 Task: Learn more about a sales navigator core.
Action: Mouse moved to (869, 136)
Screenshot: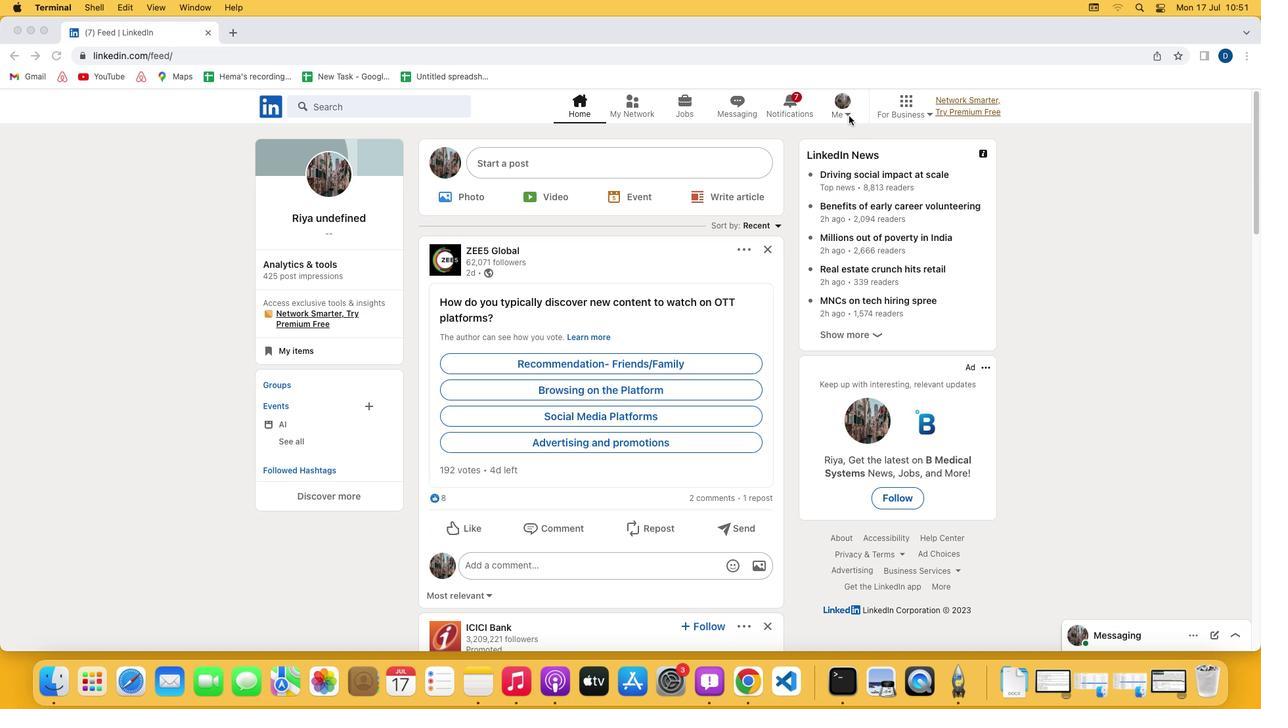 
Action: Mouse pressed left at (869, 136)
Screenshot: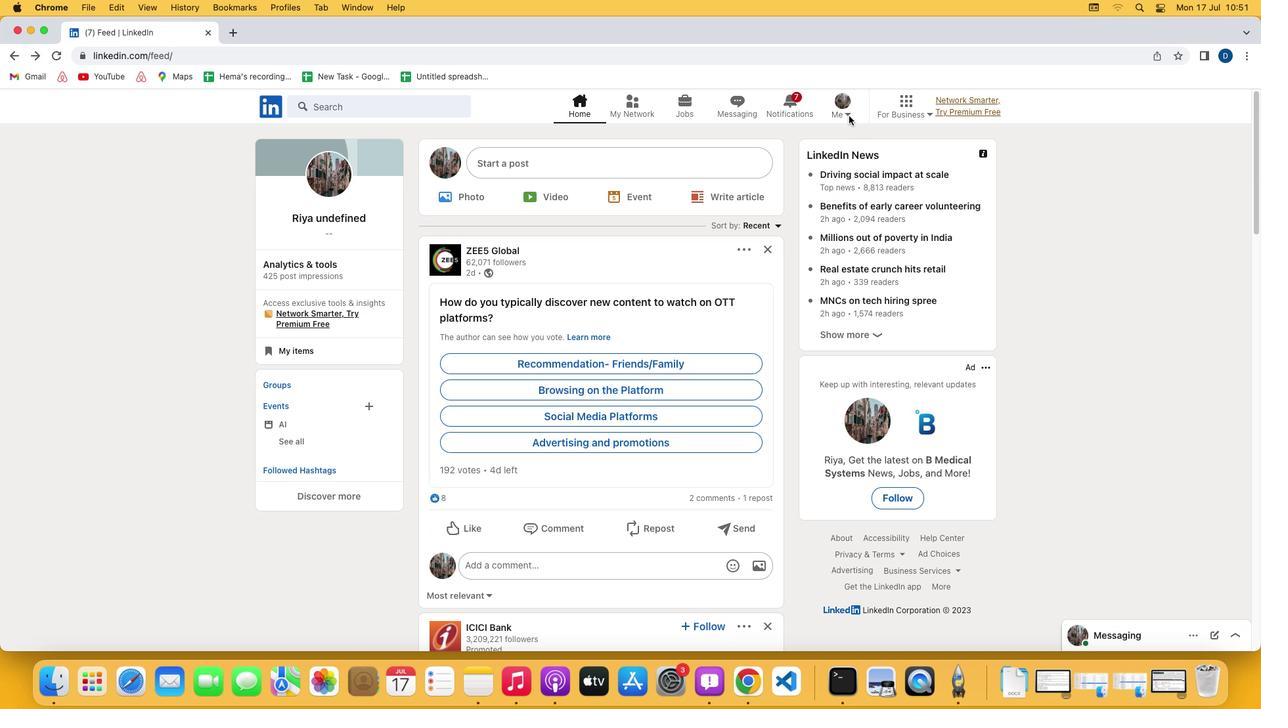 
Action: Mouse moved to (869, 135)
Screenshot: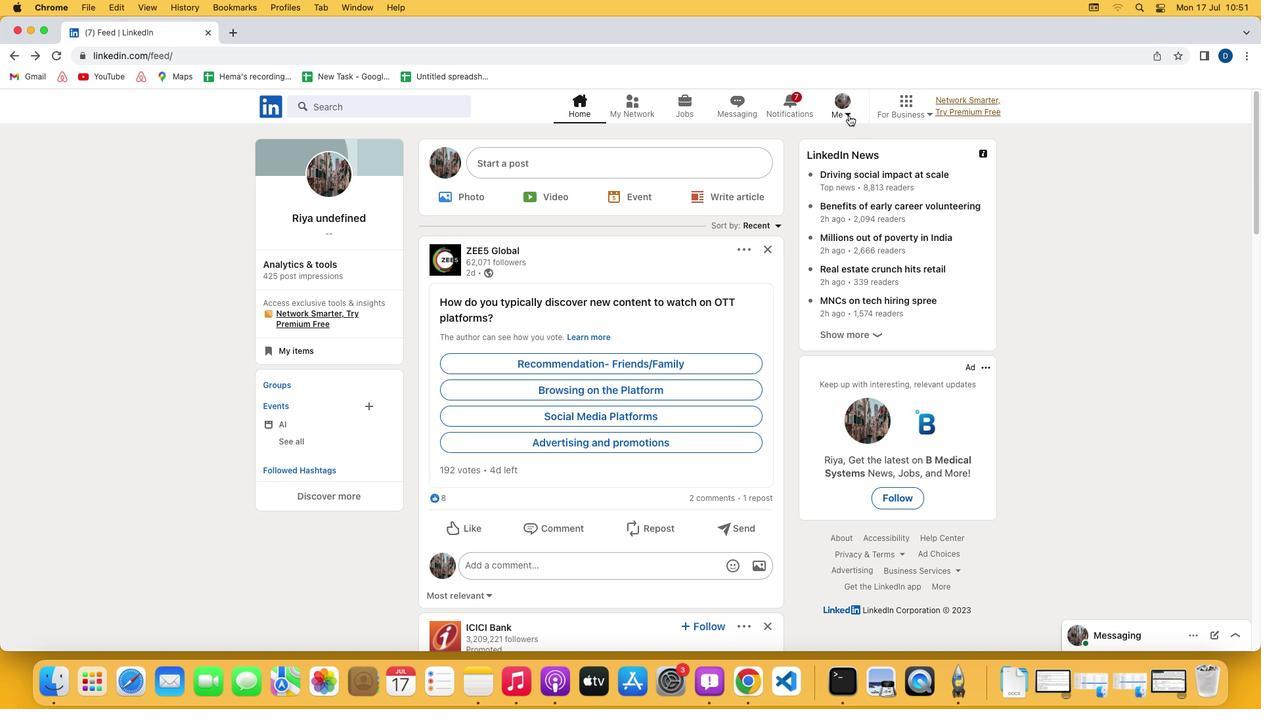 
Action: Mouse pressed left at (869, 135)
Screenshot: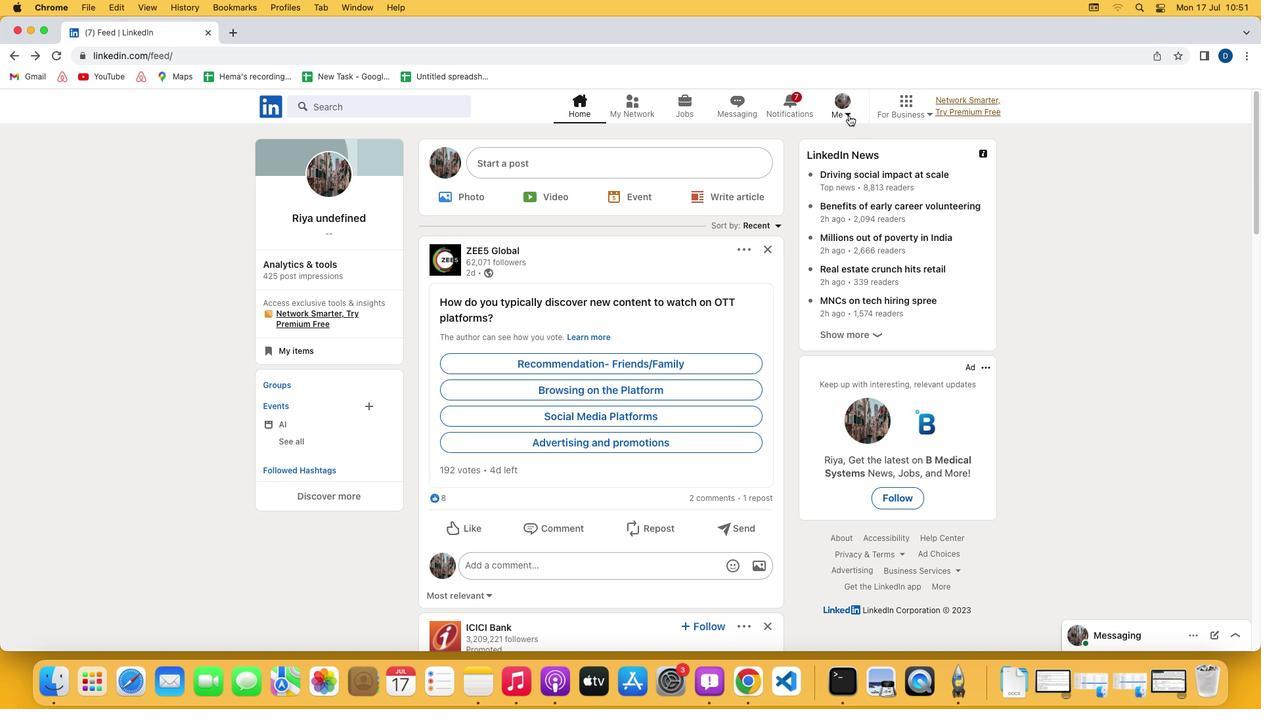 
Action: Mouse moved to (751, 265)
Screenshot: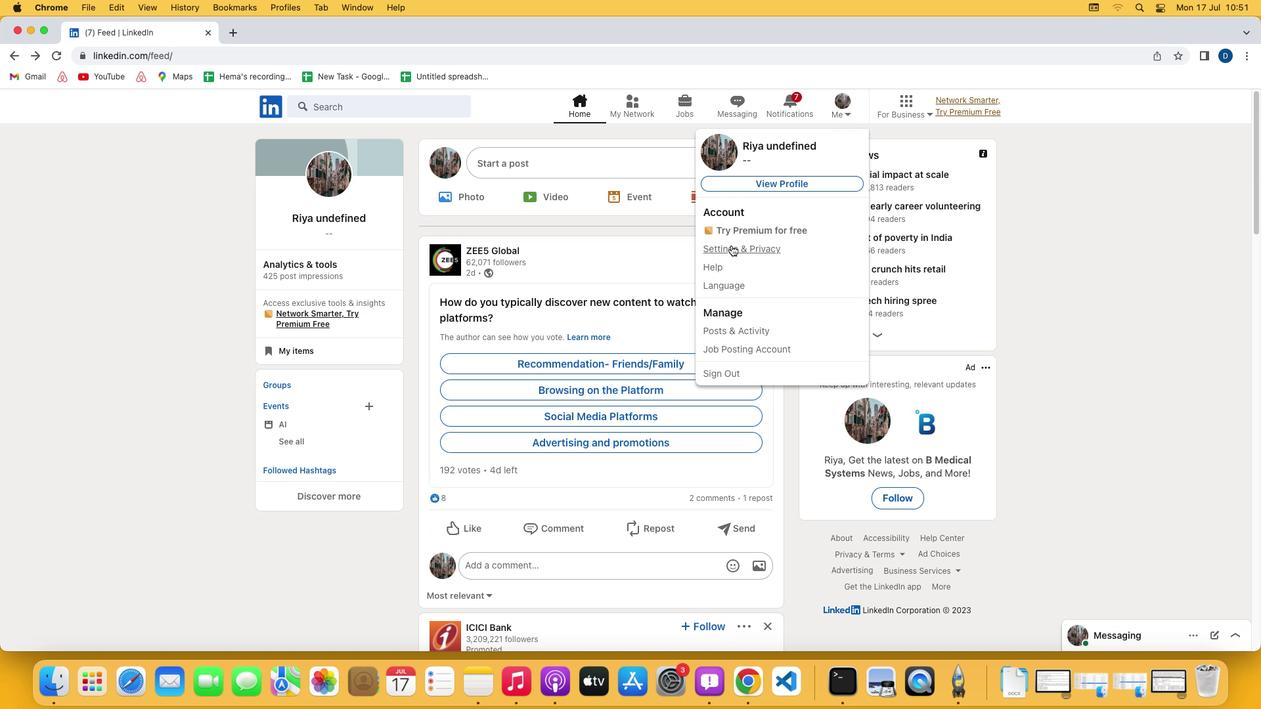 
Action: Mouse pressed left at (751, 265)
Screenshot: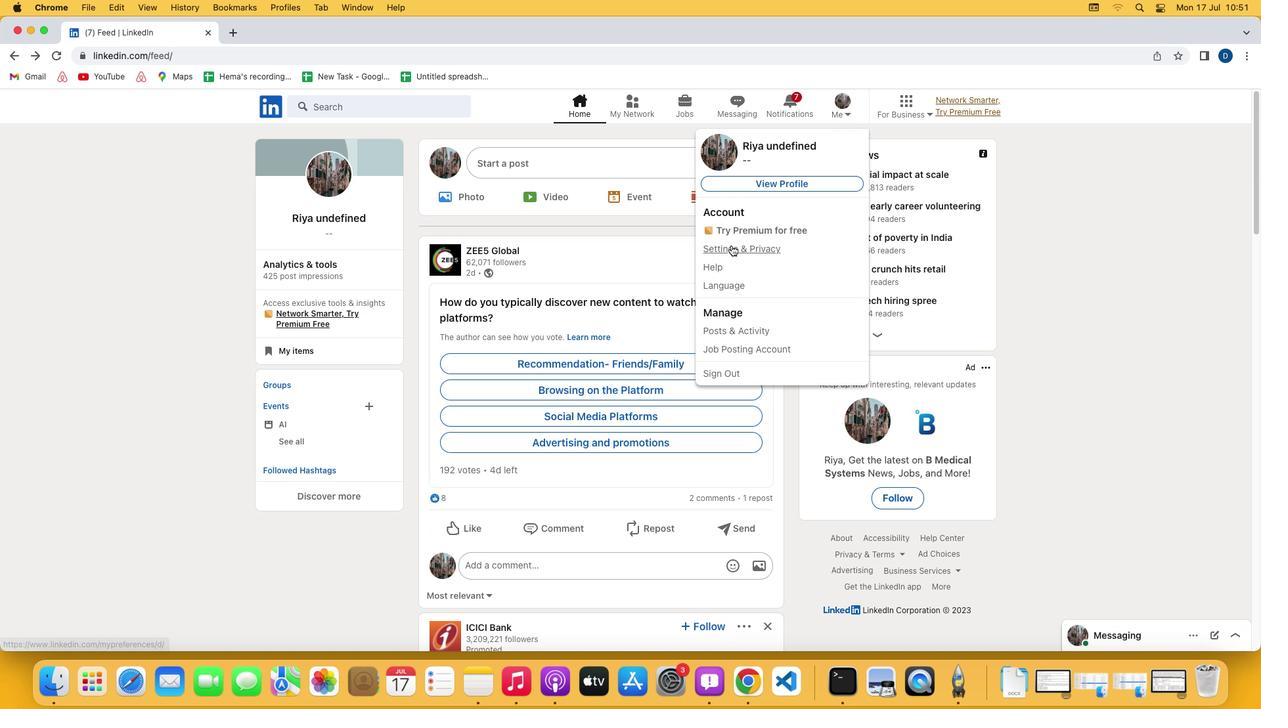 
Action: Mouse moved to (683, 438)
Screenshot: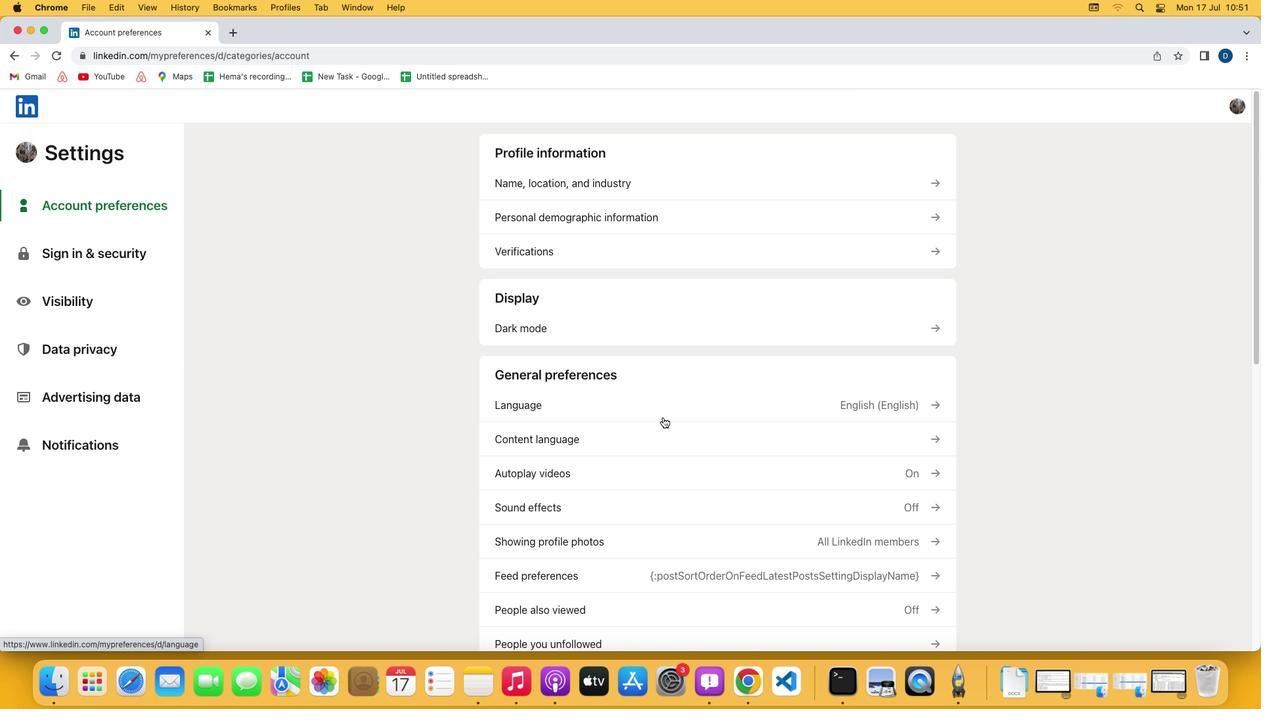 
Action: Mouse scrolled (683, 438) with delta (20, 19)
Screenshot: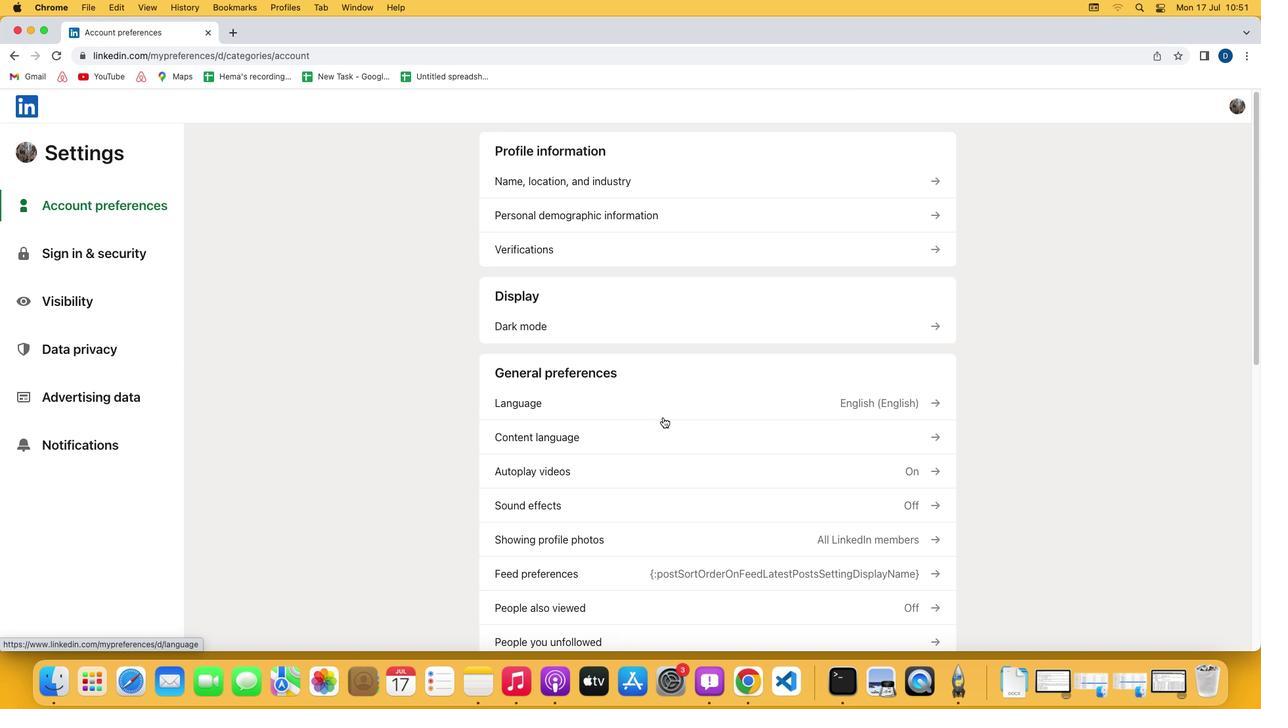 
Action: Mouse scrolled (683, 438) with delta (20, 19)
Screenshot: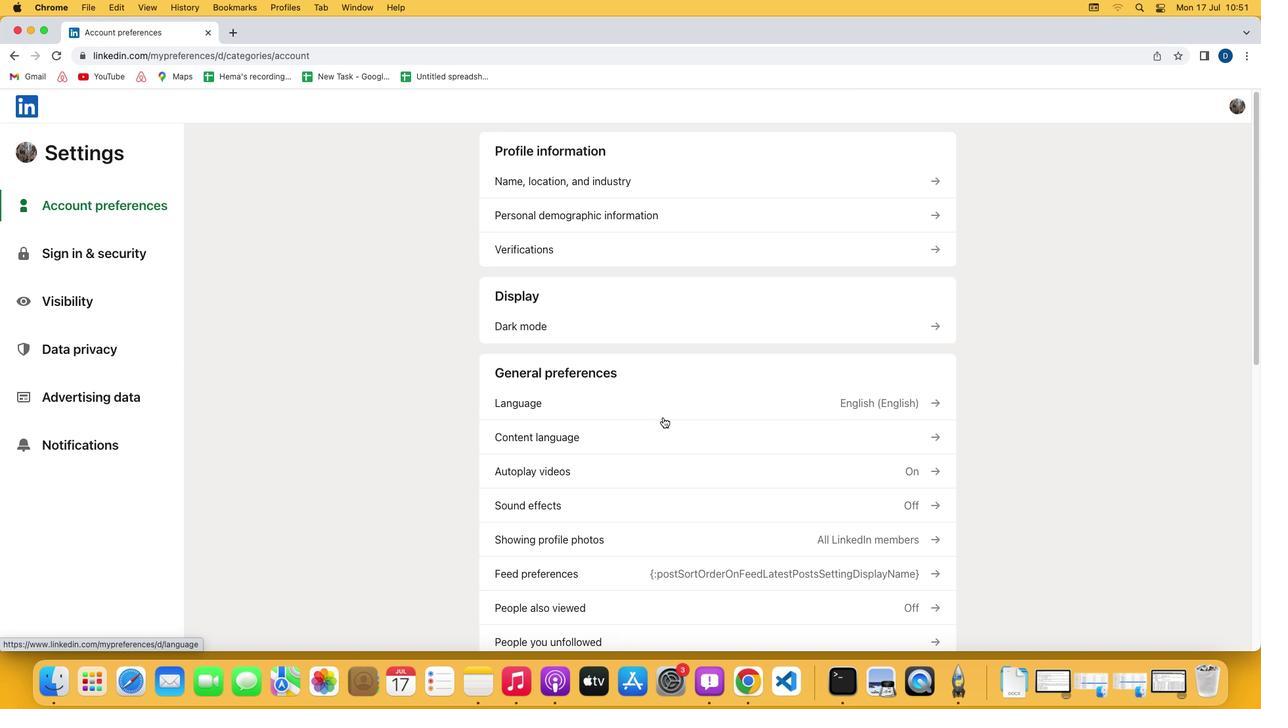 
Action: Mouse scrolled (683, 438) with delta (20, 18)
Screenshot: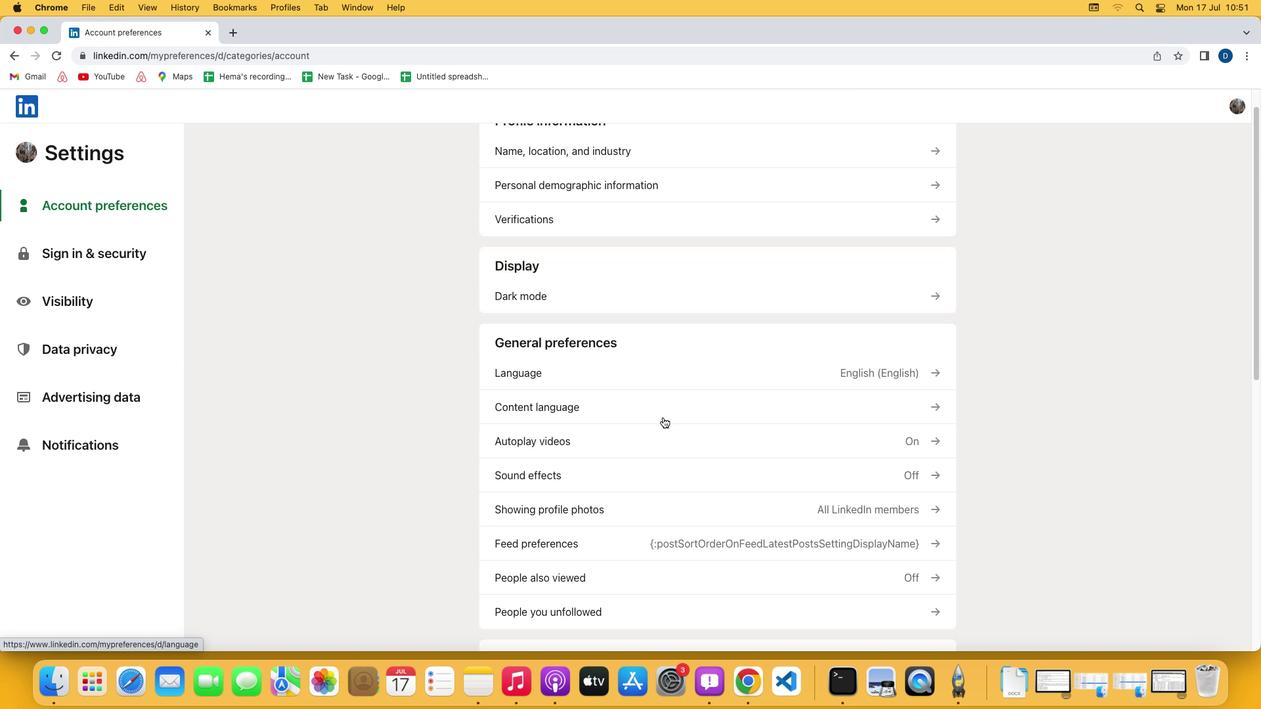 
Action: Mouse scrolled (683, 438) with delta (20, 17)
Screenshot: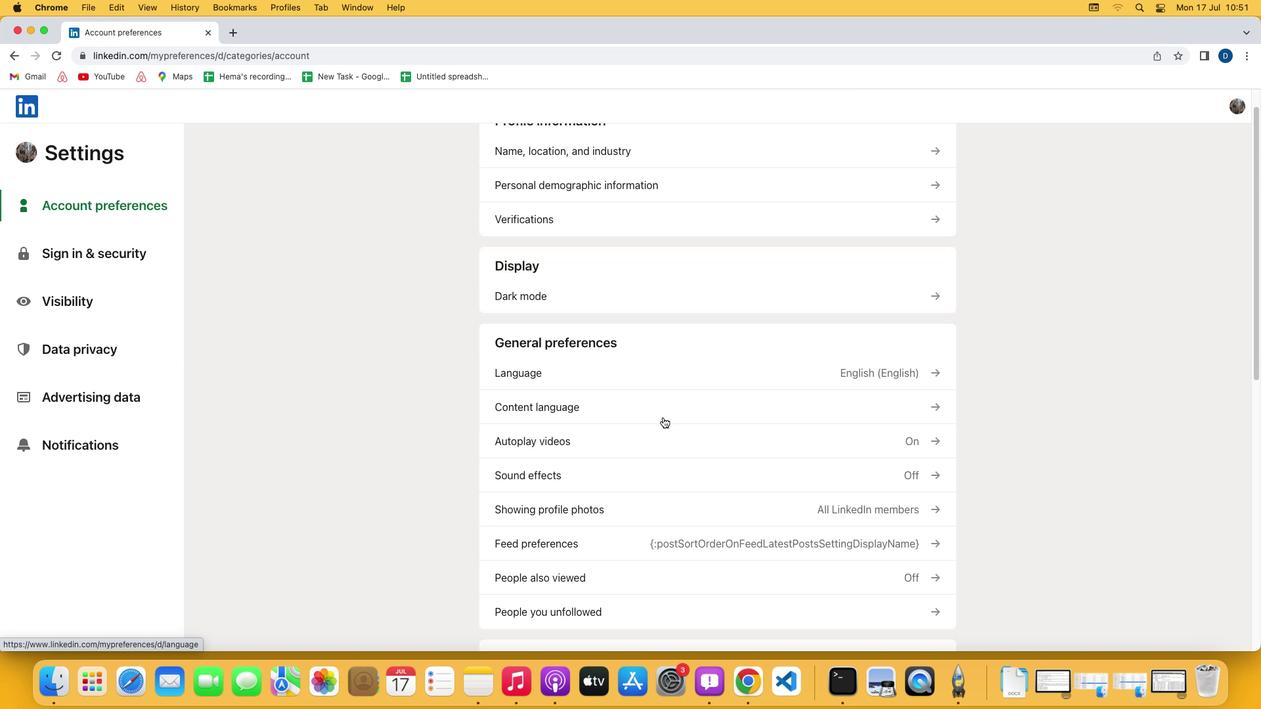 
Action: Mouse scrolled (683, 438) with delta (20, 19)
Screenshot: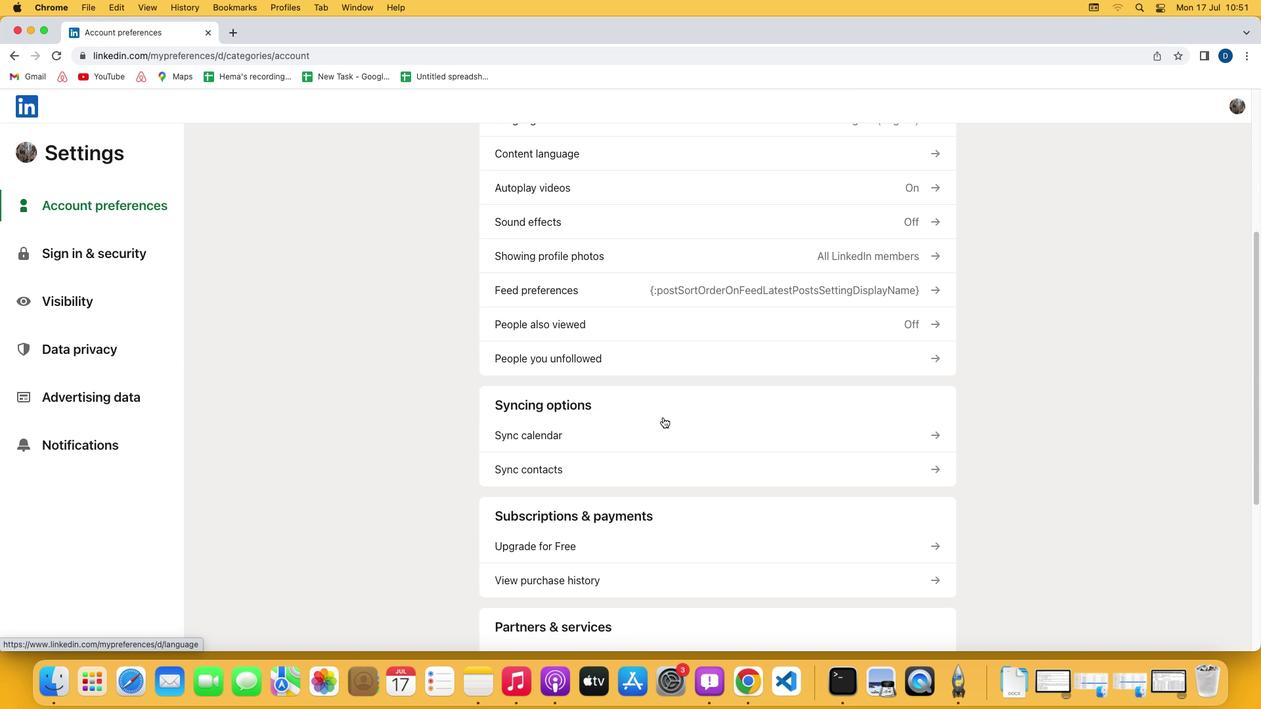 
Action: Mouse scrolled (683, 438) with delta (20, 19)
Screenshot: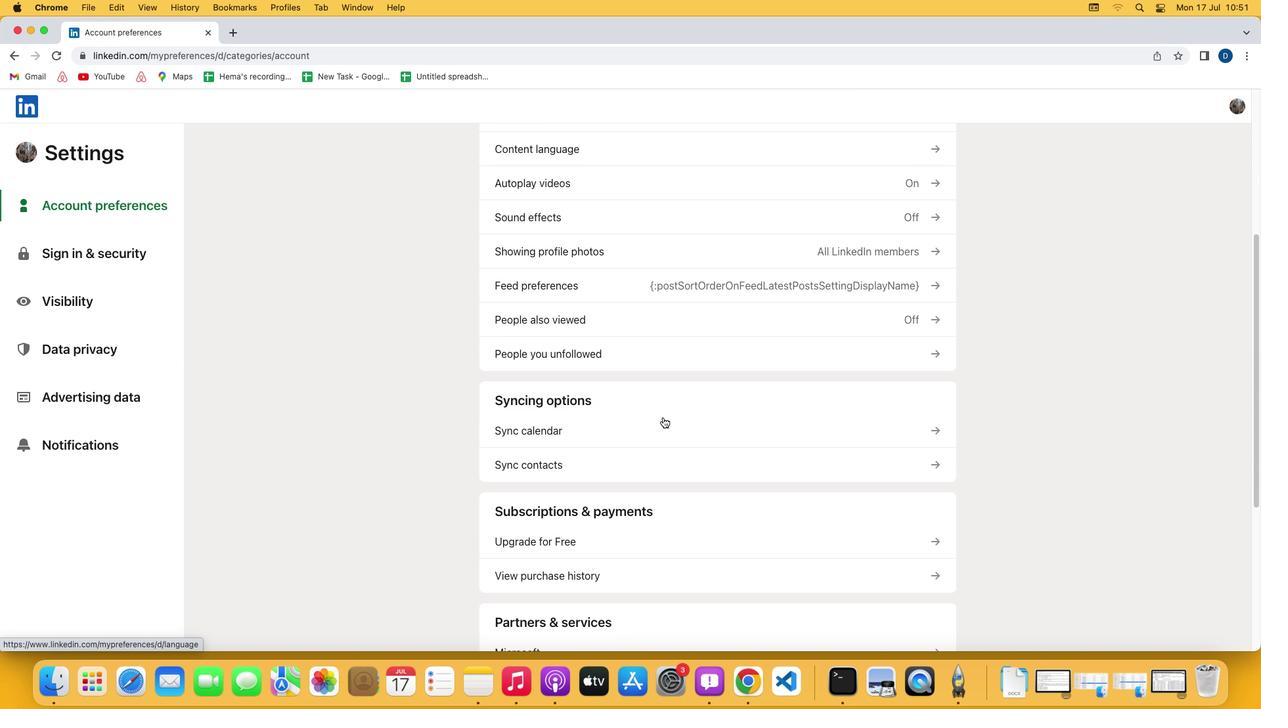 
Action: Mouse scrolled (683, 438) with delta (20, 19)
Screenshot: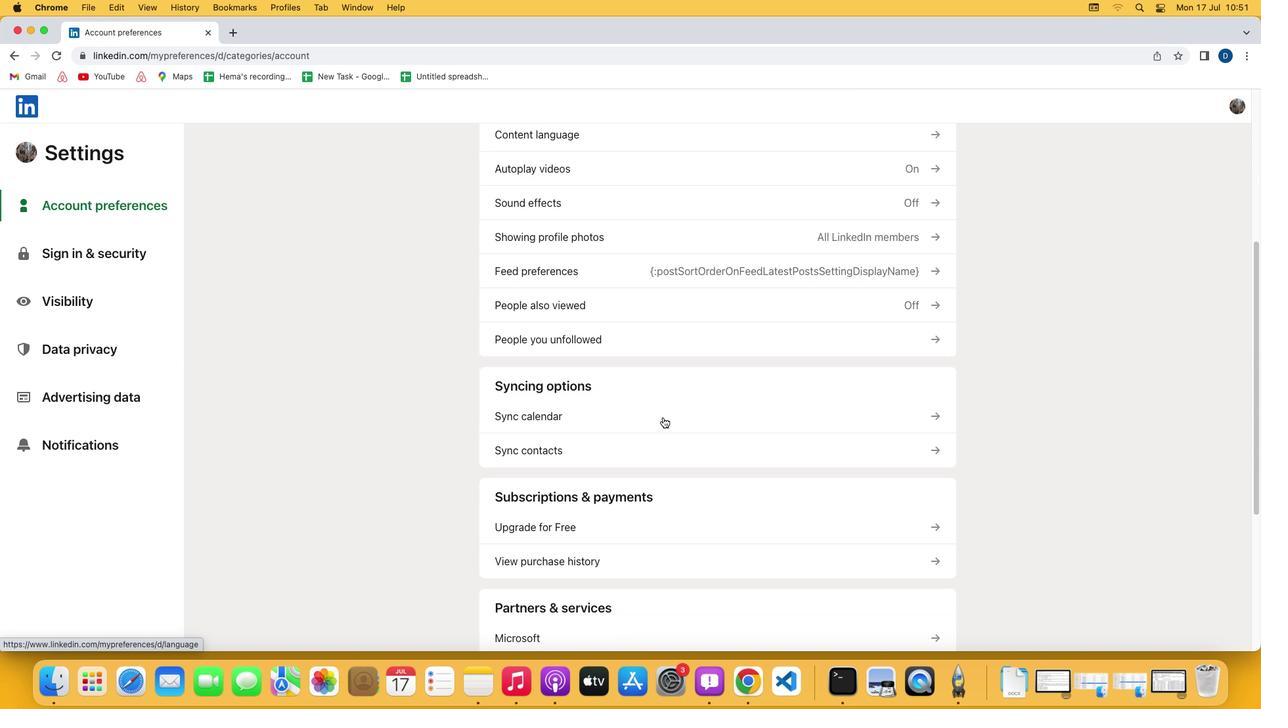
Action: Mouse scrolled (683, 438) with delta (20, 17)
Screenshot: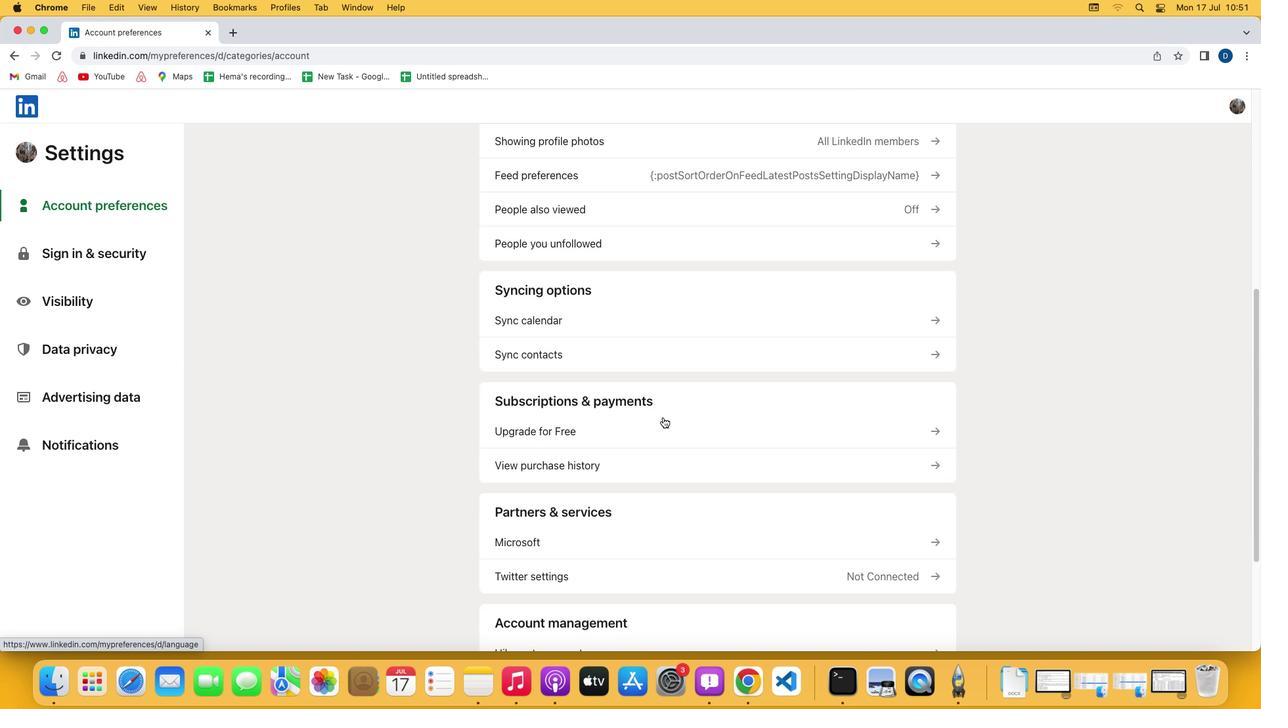 
Action: Mouse moved to (632, 356)
Screenshot: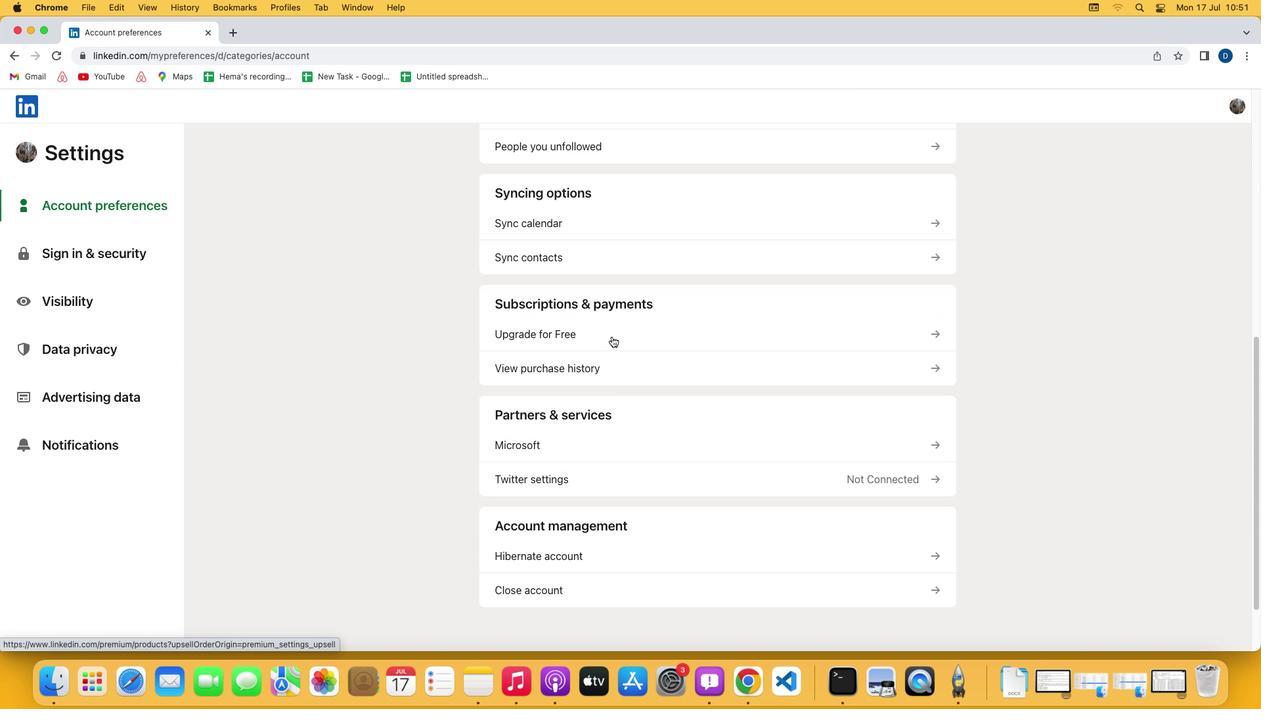 
Action: Mouse pressed left at (632, 356)
Screenshot: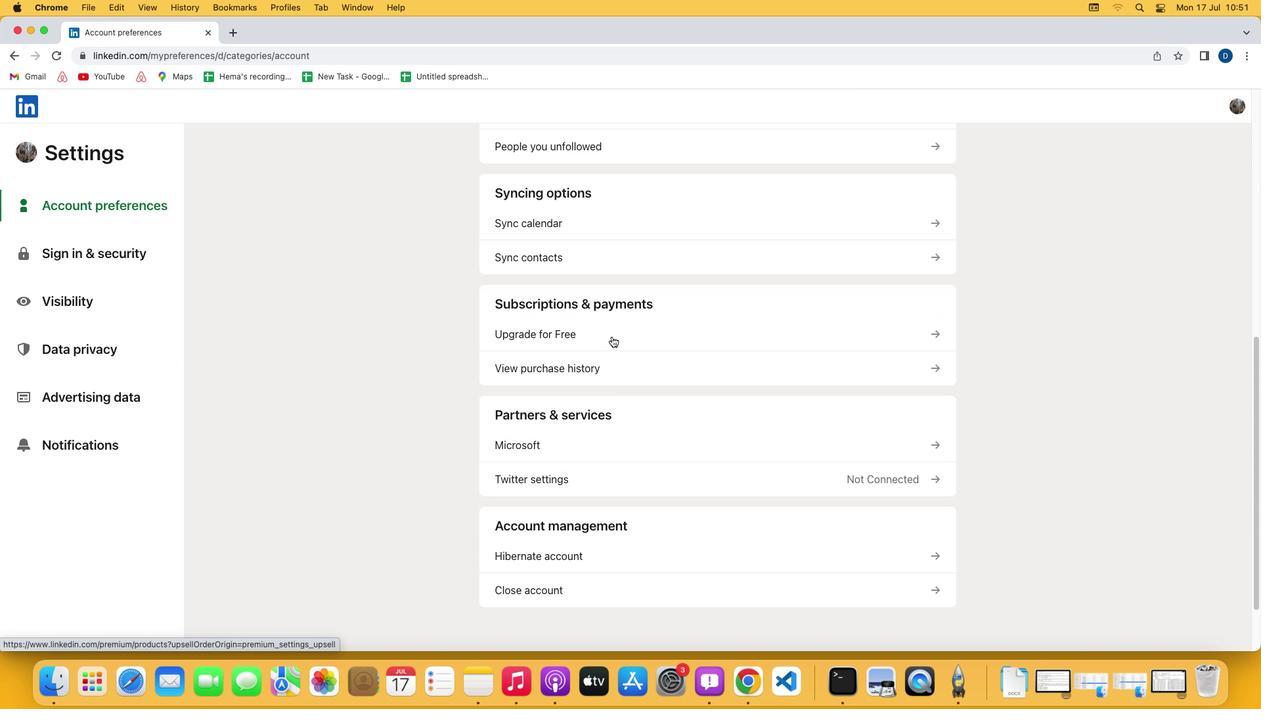 
Action: Mouse moved to (531, 378)
Screenshot: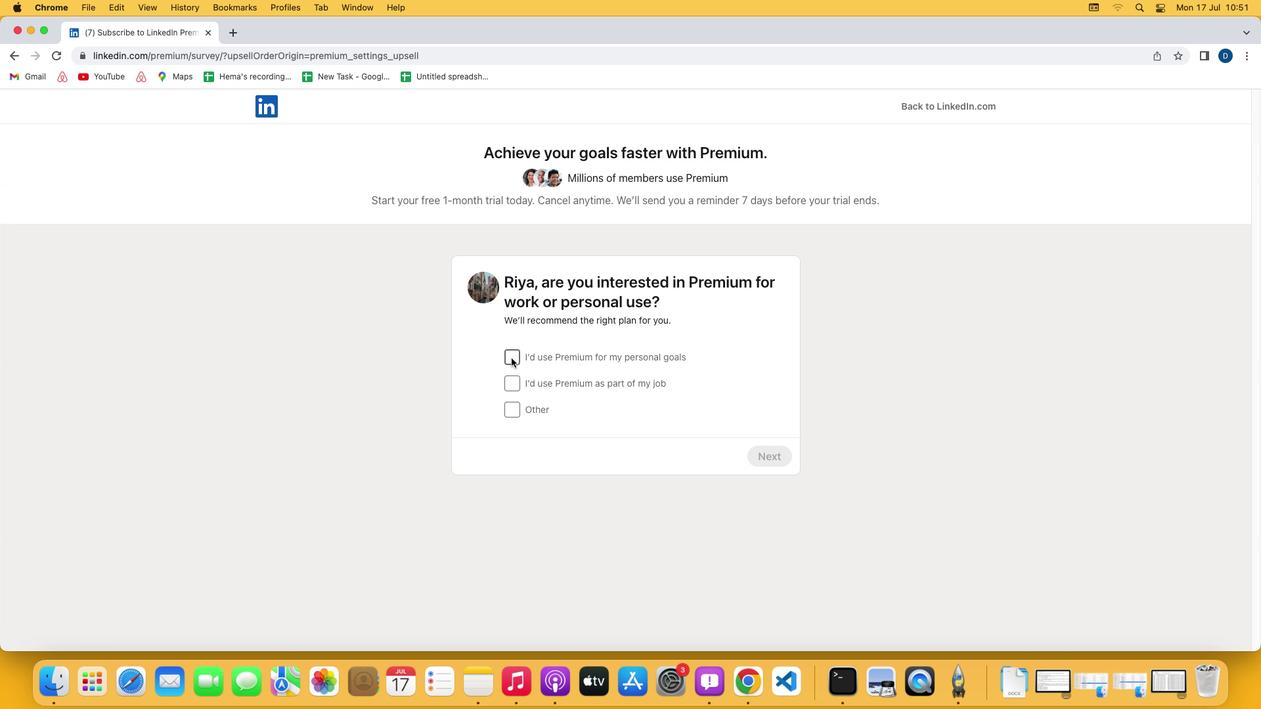 
Action: Mouse pressed left at (531, 378)
Screenshot: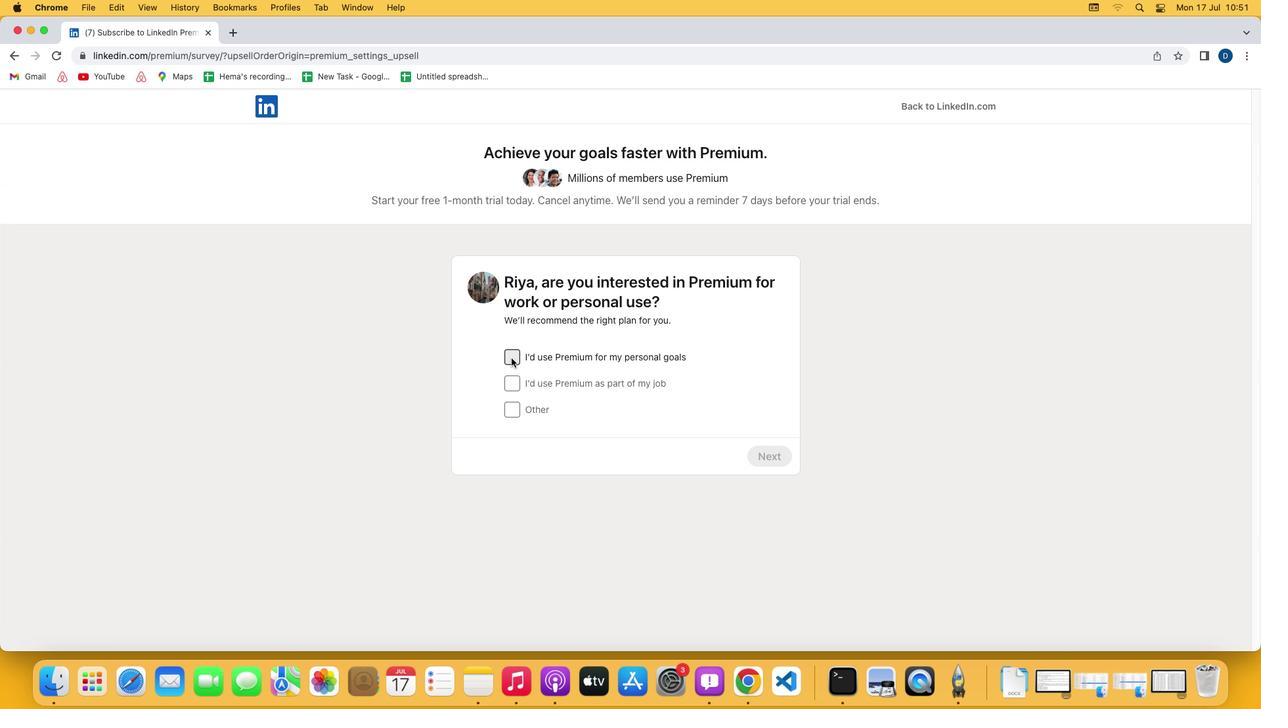 
Action: Mouse moved to (798, 473)
Screenshot: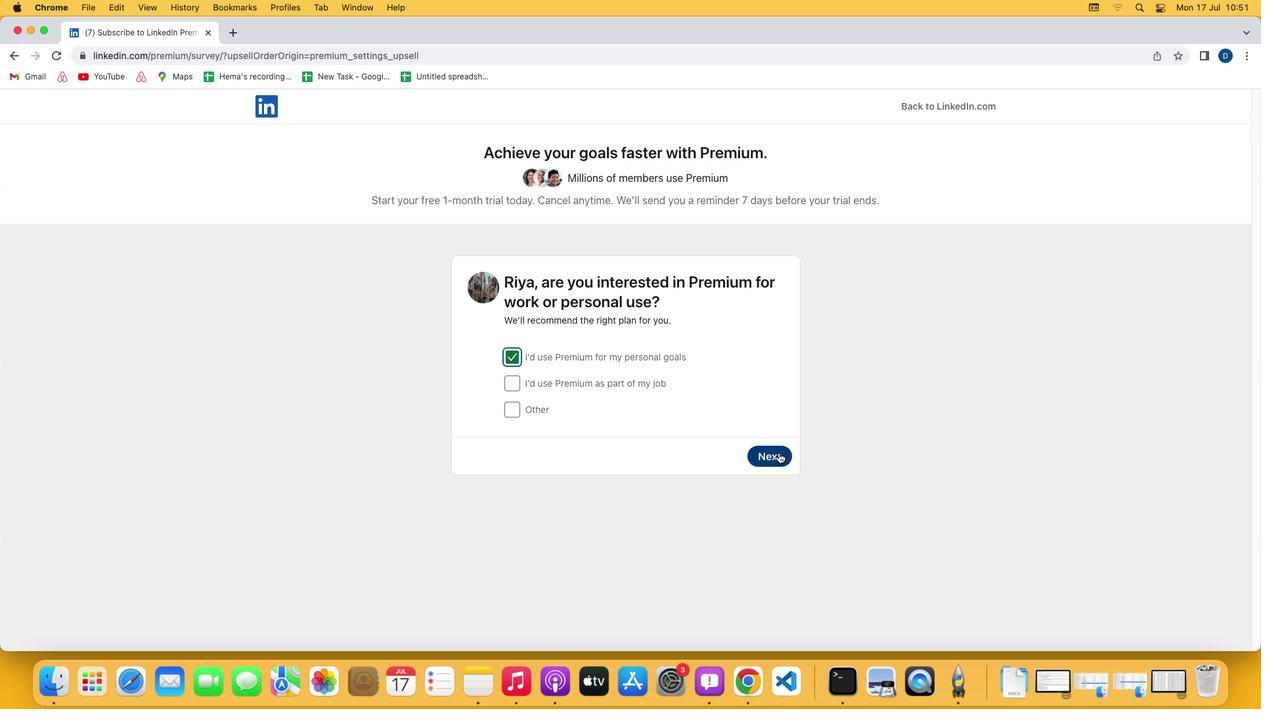 
Action: Mouse pressed left at (798, 473)
Screenshot: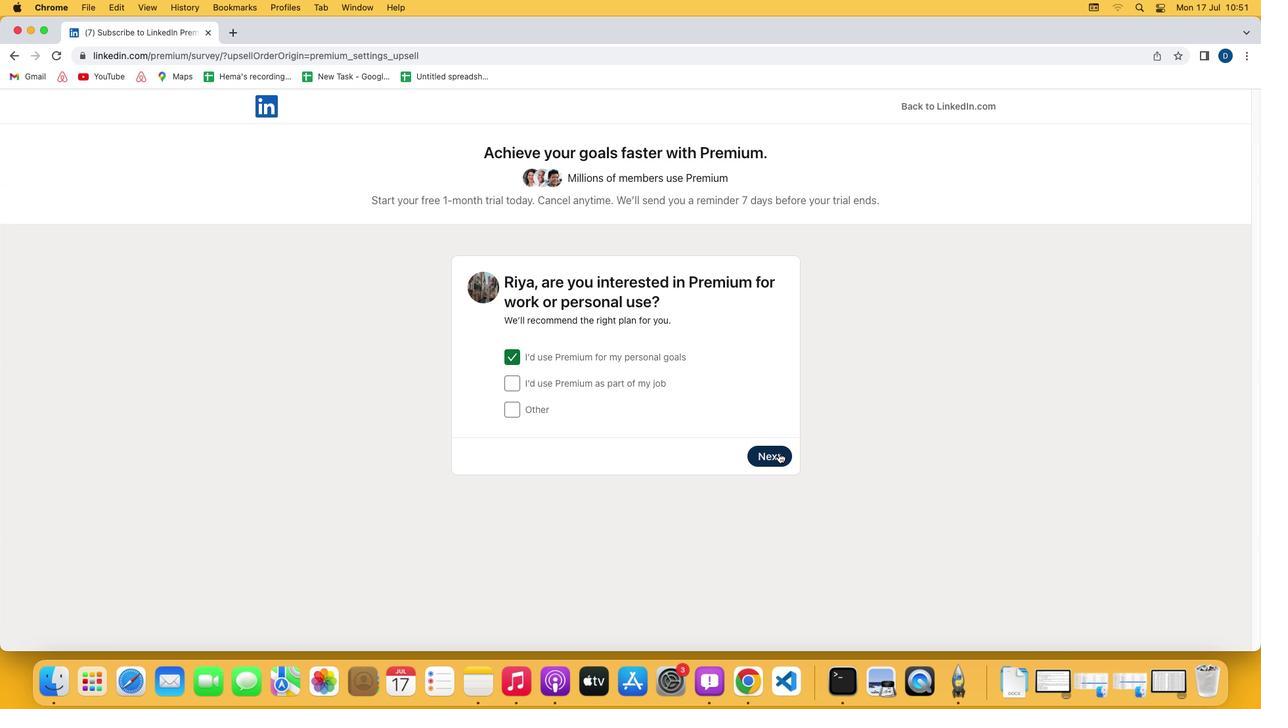 
Action: Mouse moved to (795, 557)
Screenshot: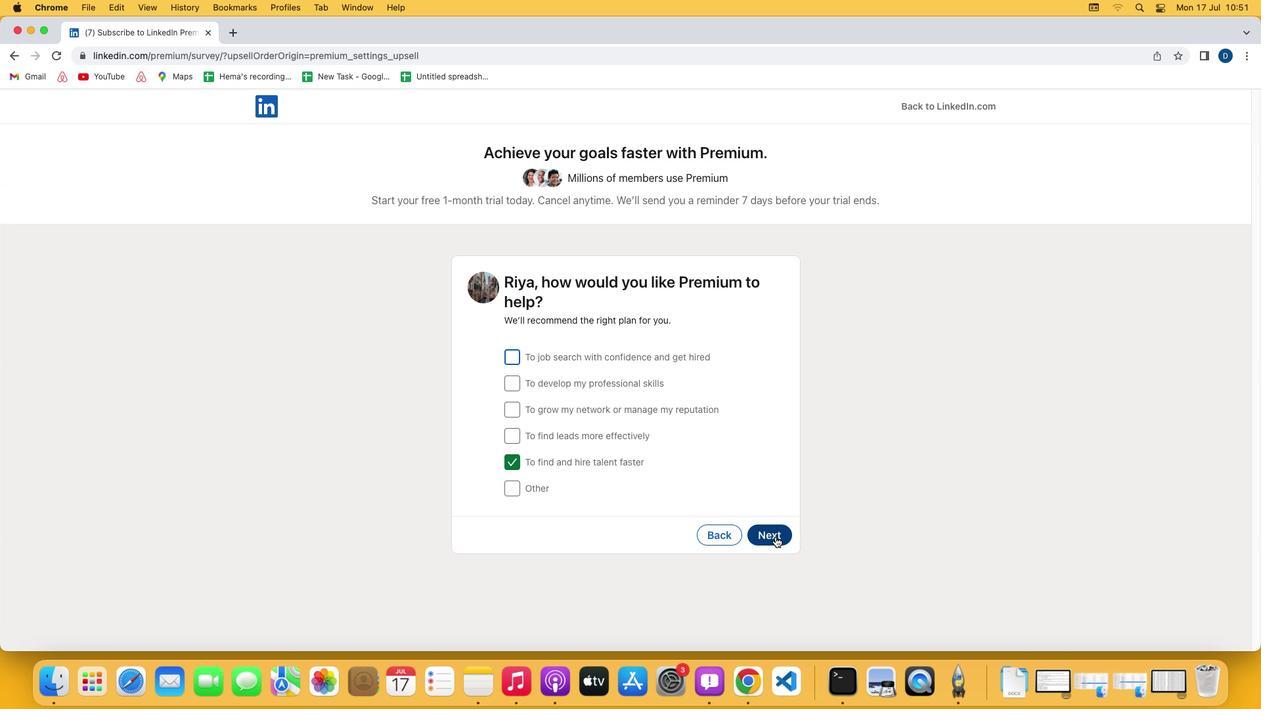 
Action: Mouse pressed left at (795, 557)
Screenshot: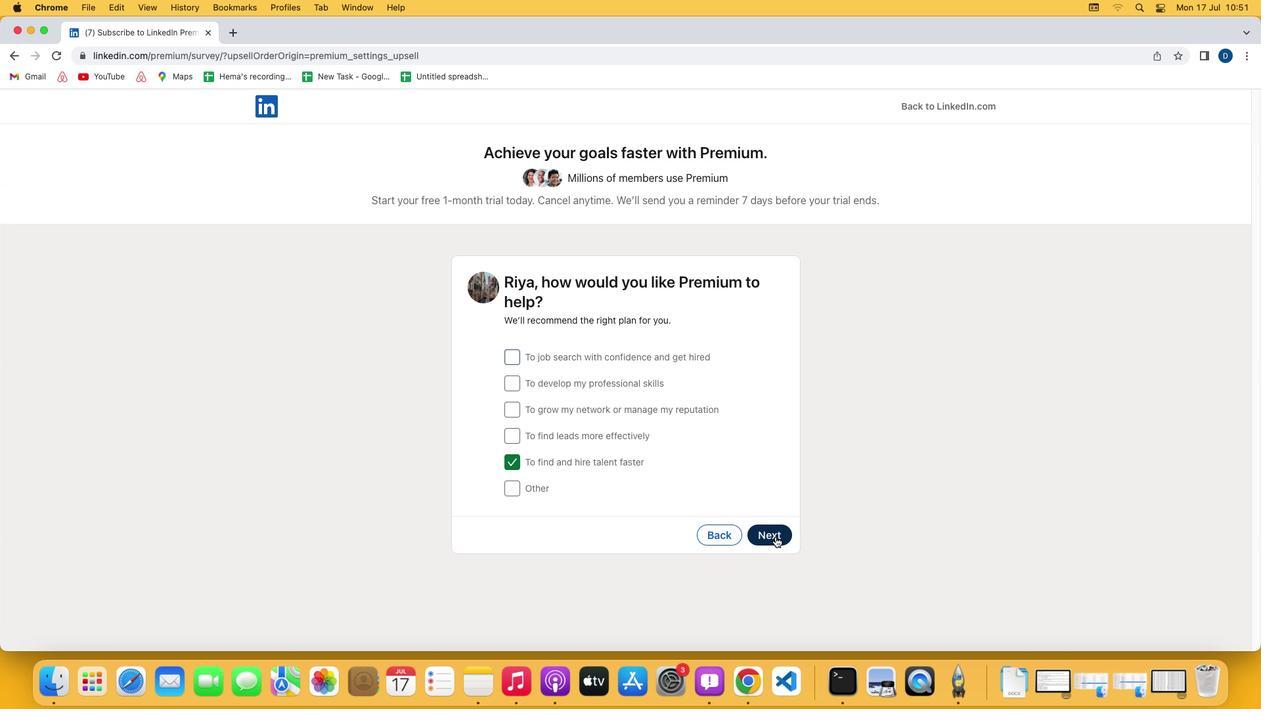
Action: Mouse moved to (533, 406)
Screenshot: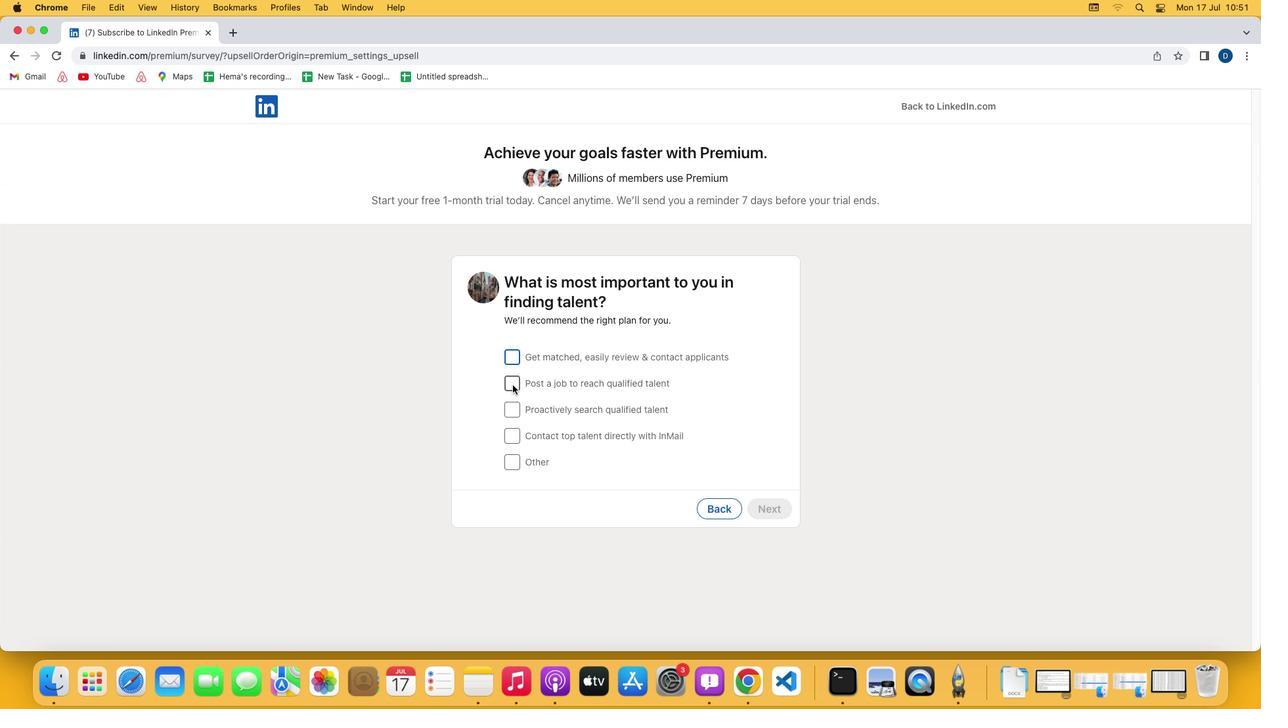 
Action: Mouse pressed left at (533, 406)
Screenshot: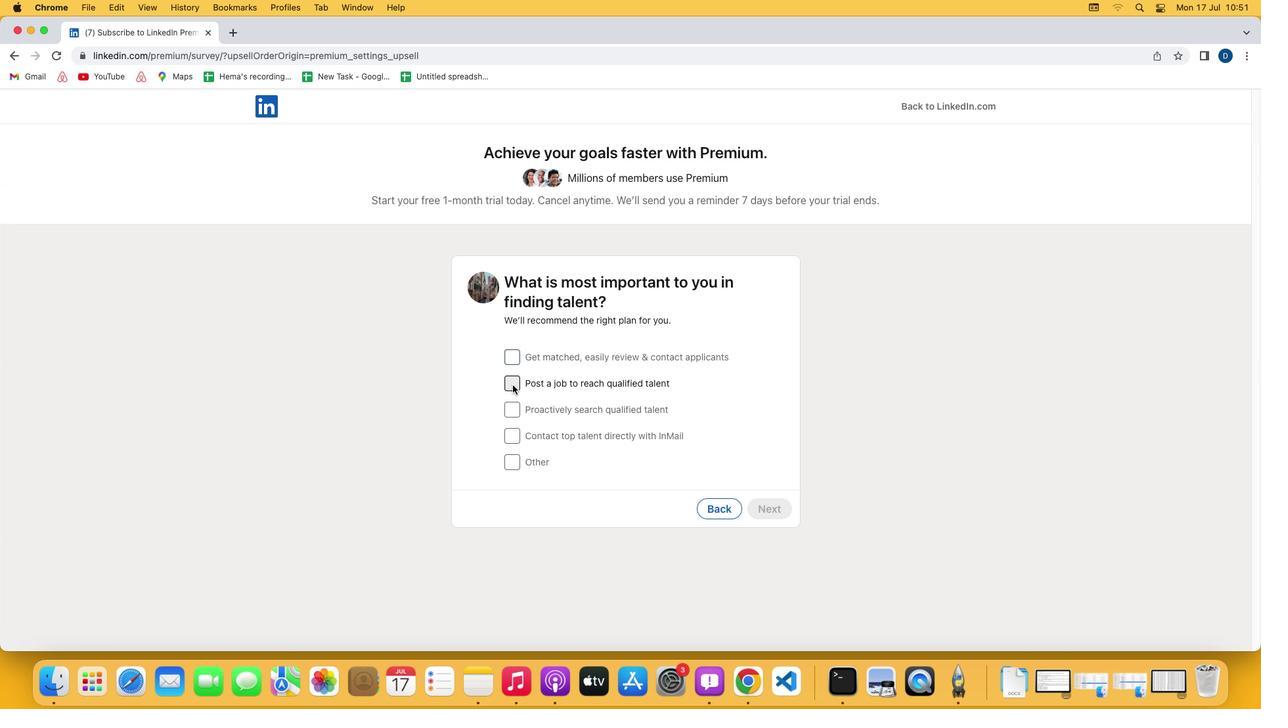 
Action: Mouse moved to (791, 530)
Screenshot: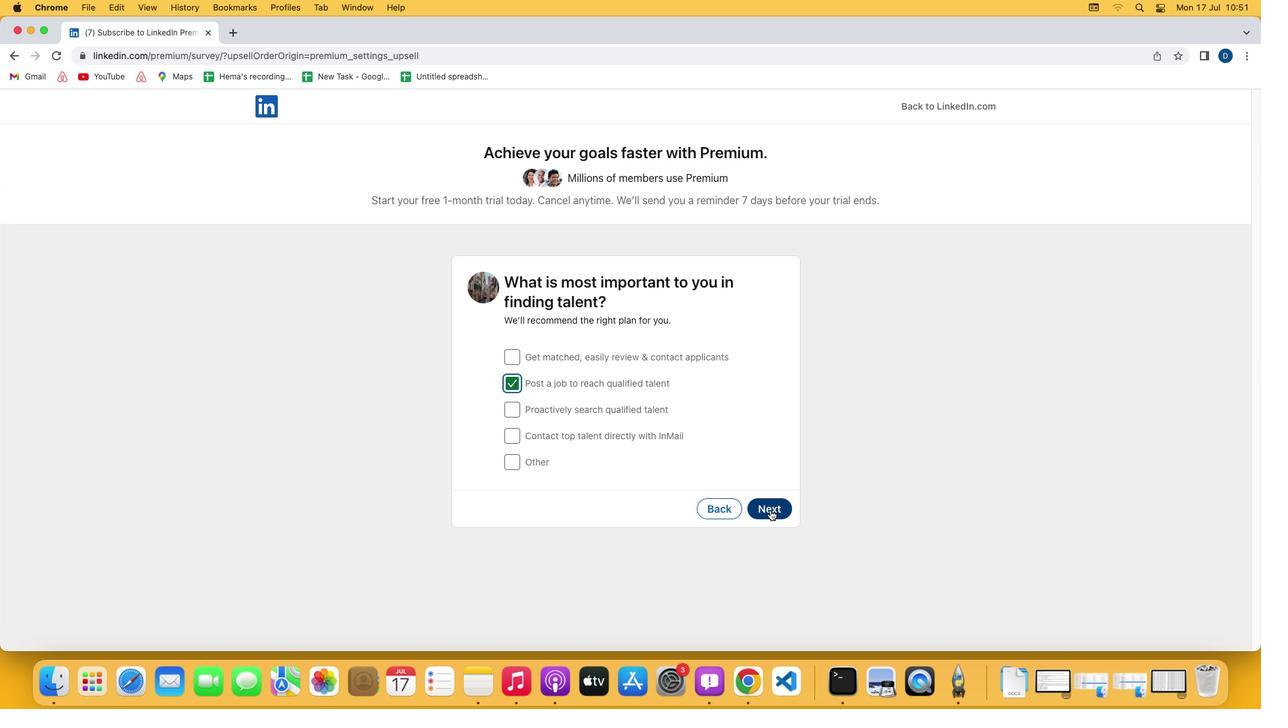 
Action: Mouse pressed left at (791, 530)
Screenshot: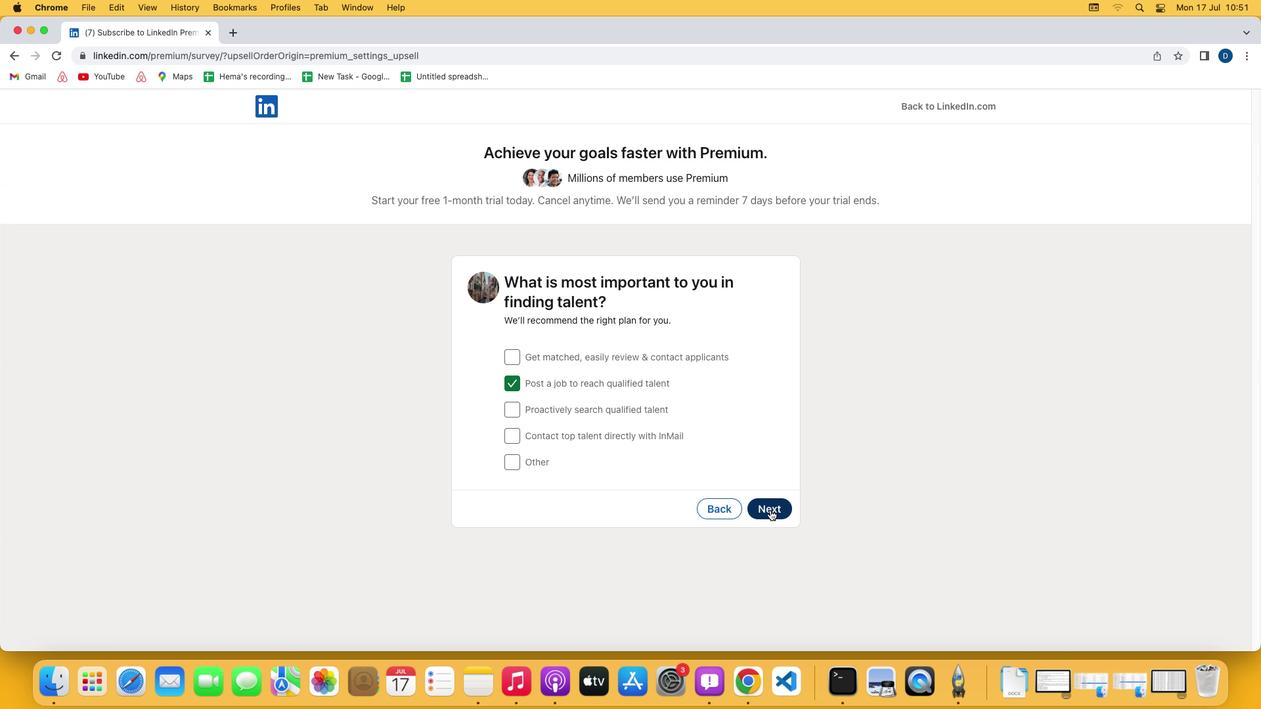 
Action: Mouse moved to (499, 598)
Screenshot: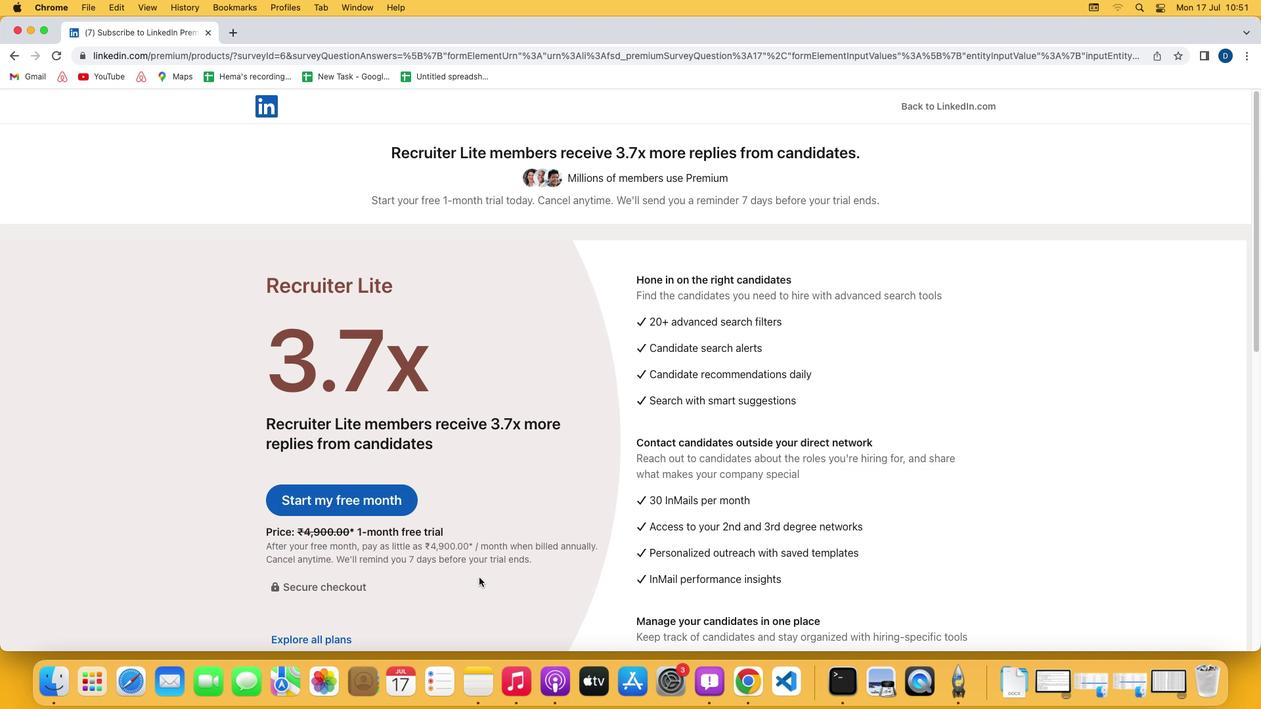 
Action: Mouse scrolled (499, 598) with delta (20, 19)
Screenshot: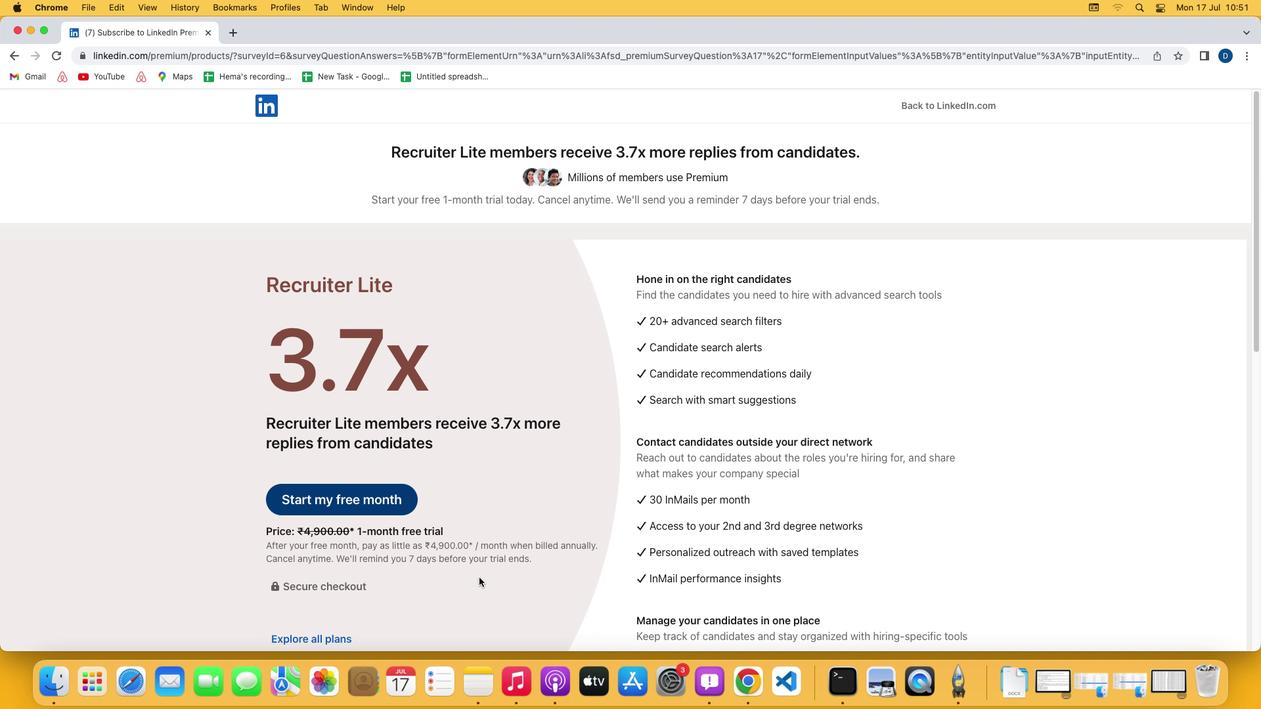 
Action: Mouse scrolled (499, 598) with delta (20, 19)
Screenshot: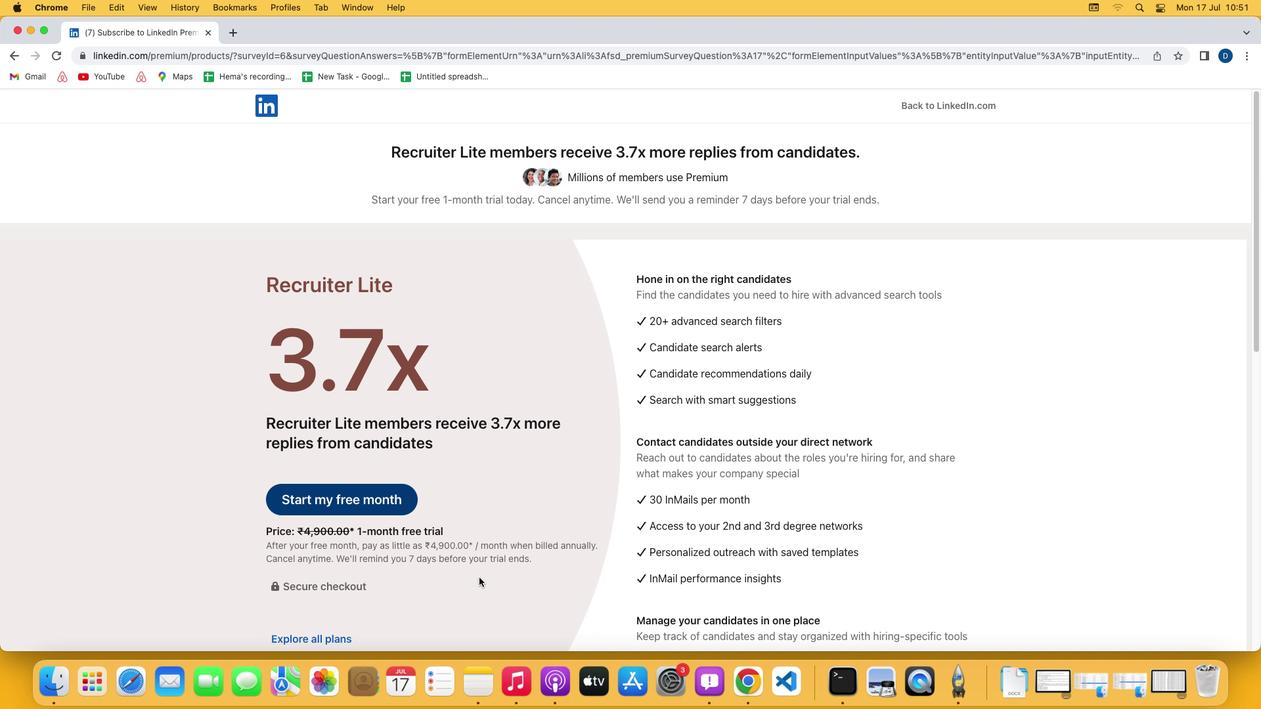 
Action: Mouse scrolled (499, 598) with delta (20, 19)
Screenshot: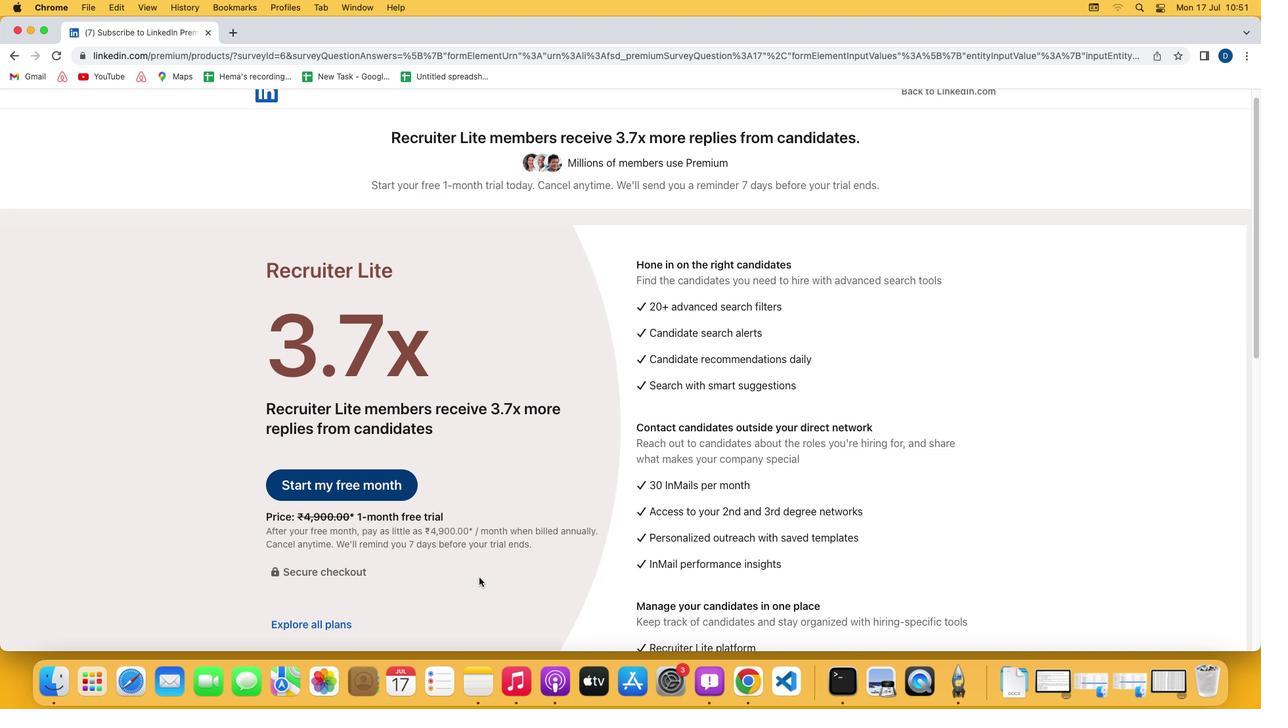 
Action: Mouse moved to (351, 557)
Screenshot: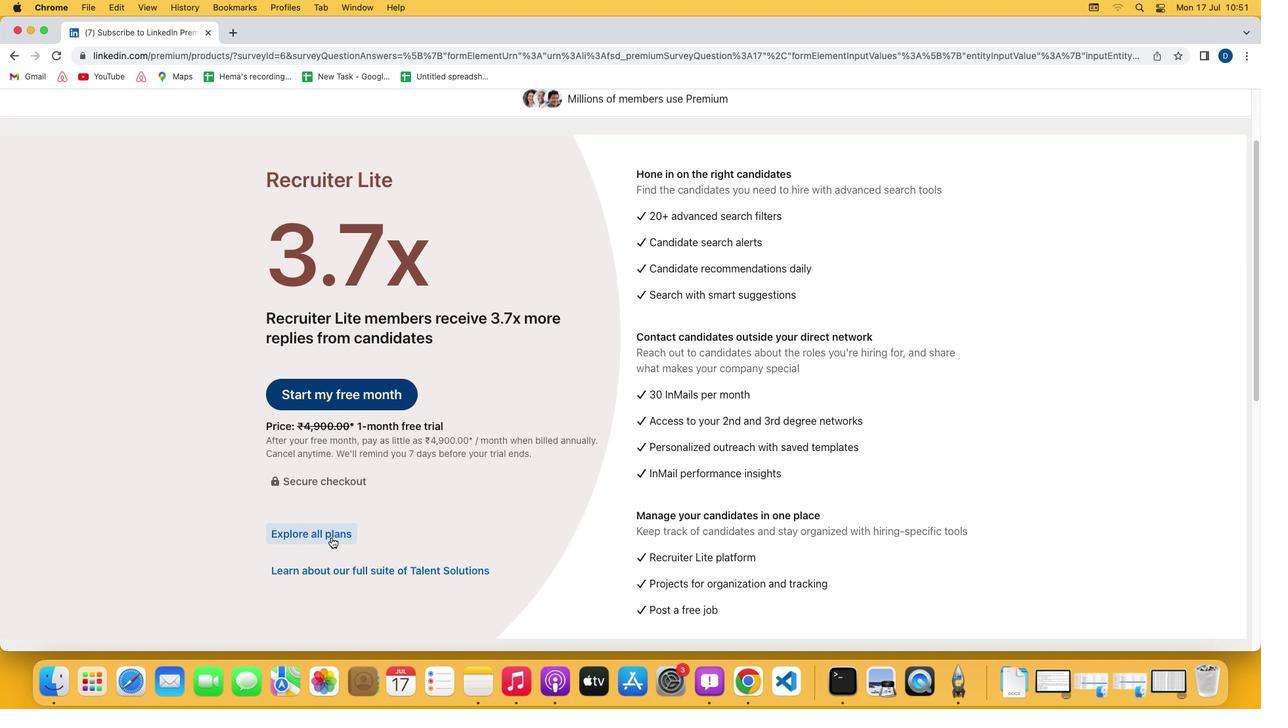 
Action: Mouse pressed left at (351, 557)
Screenshot: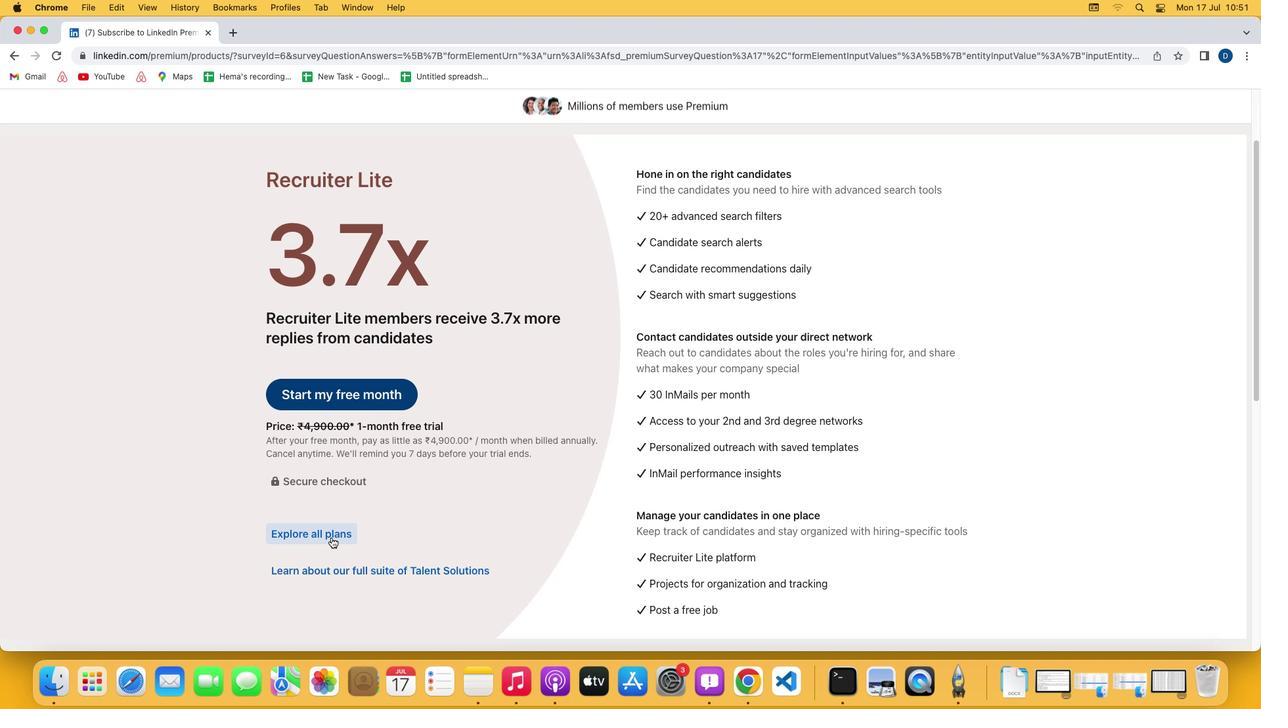 
Action: Mouse moved to (727, 567)
Screenshot: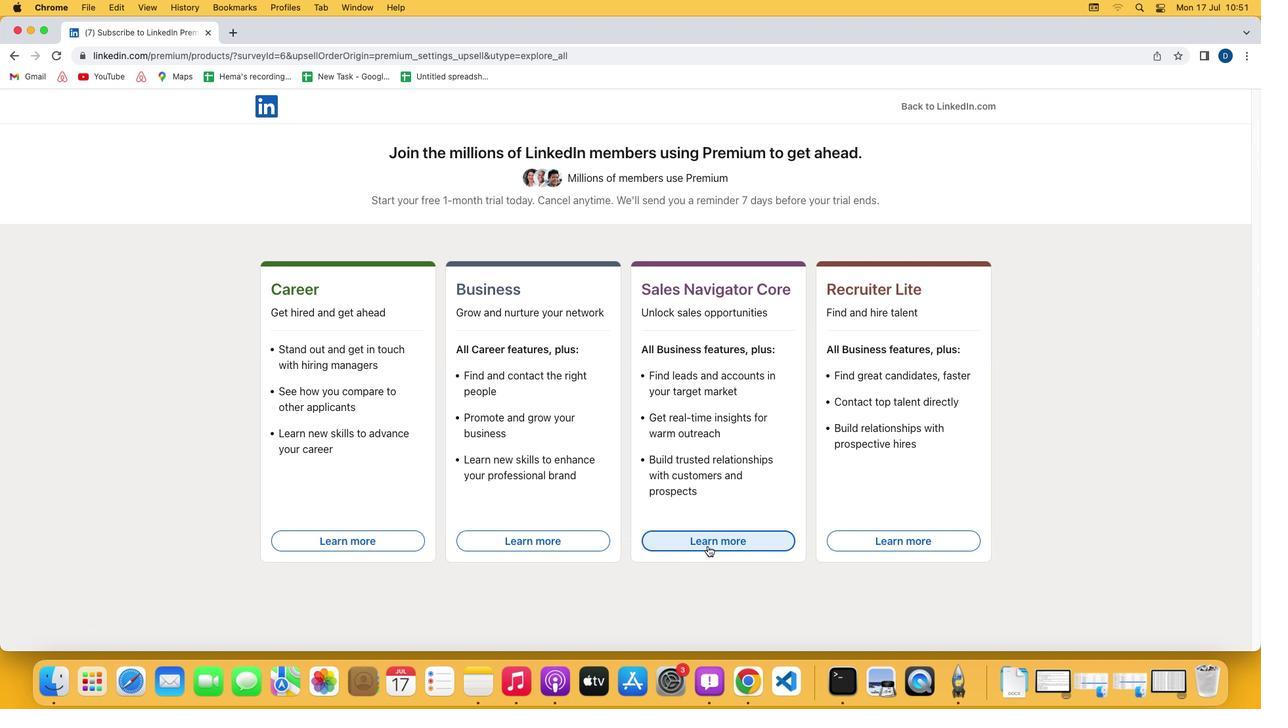 
Action: Mouse pressed left at (727, 567)
Screenshot: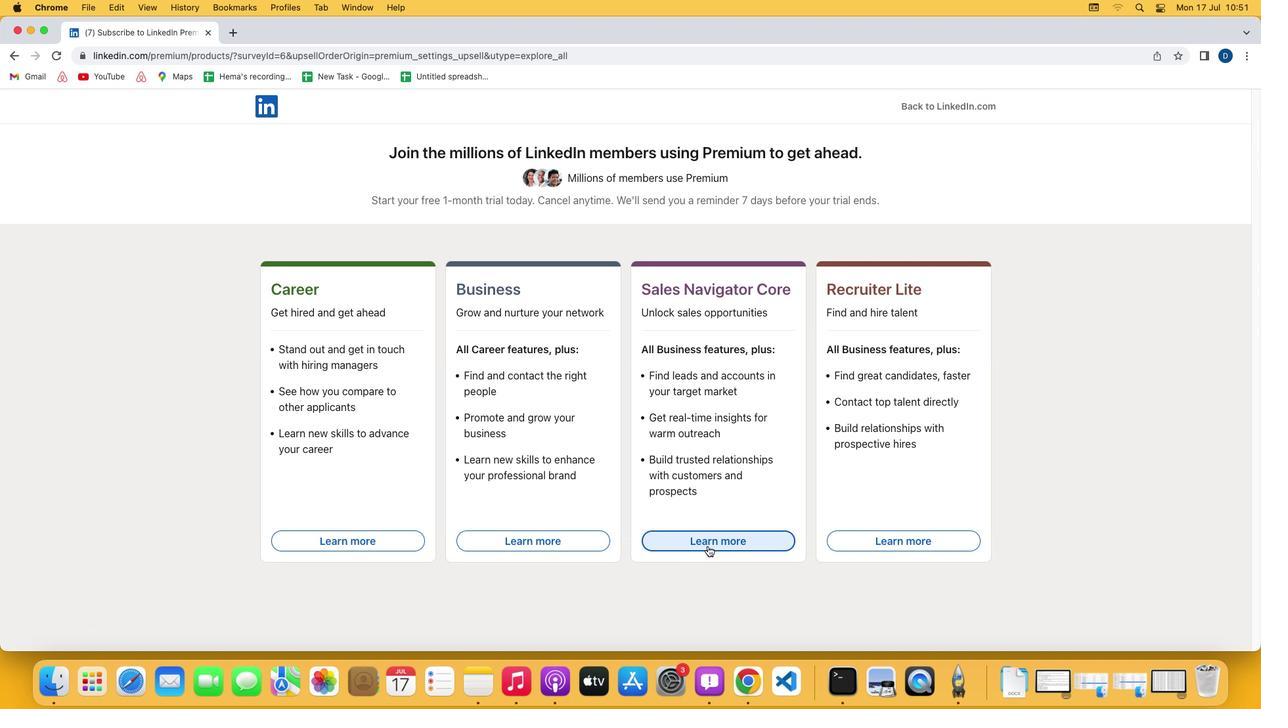 
